 Task: In the  document resolutionconflicts.txt Select the last point and add comment:  'seems repetitive' Insert emoji reactions: 'Laugh' Select all the potins and apply Title Case
Action: Mouse moved to (299, 323)
Screenshot: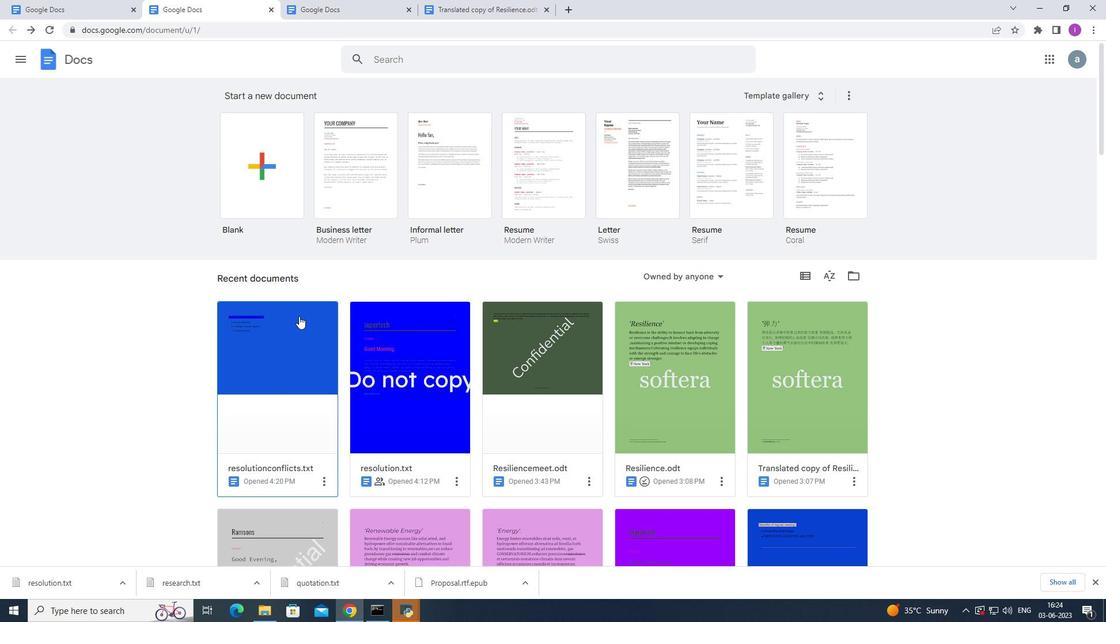 
Action: Mouse pressed left at (299, 323)
Screenshot: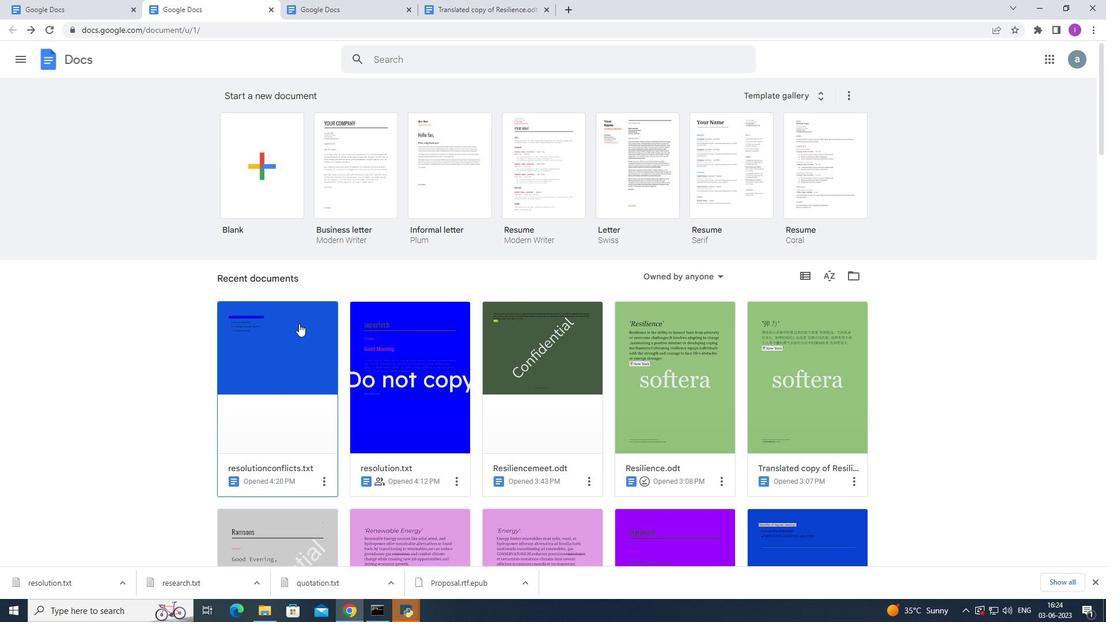 
Action: Mouse moved to (420, 269)
Screenshot: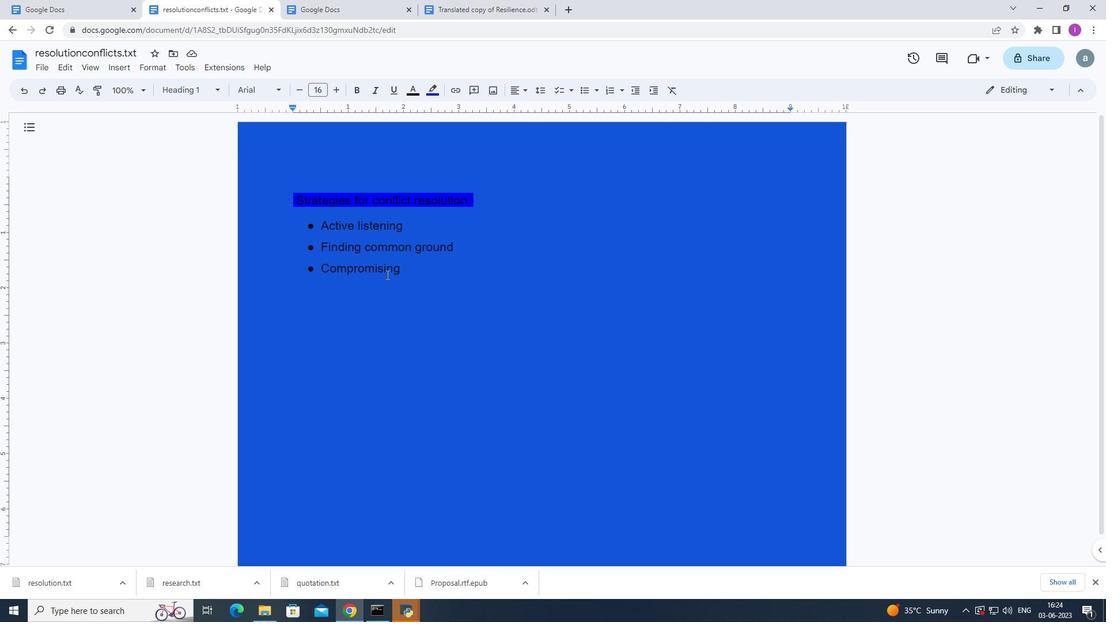
Action: Mouse pressed left at (420, 269)
Screenshot: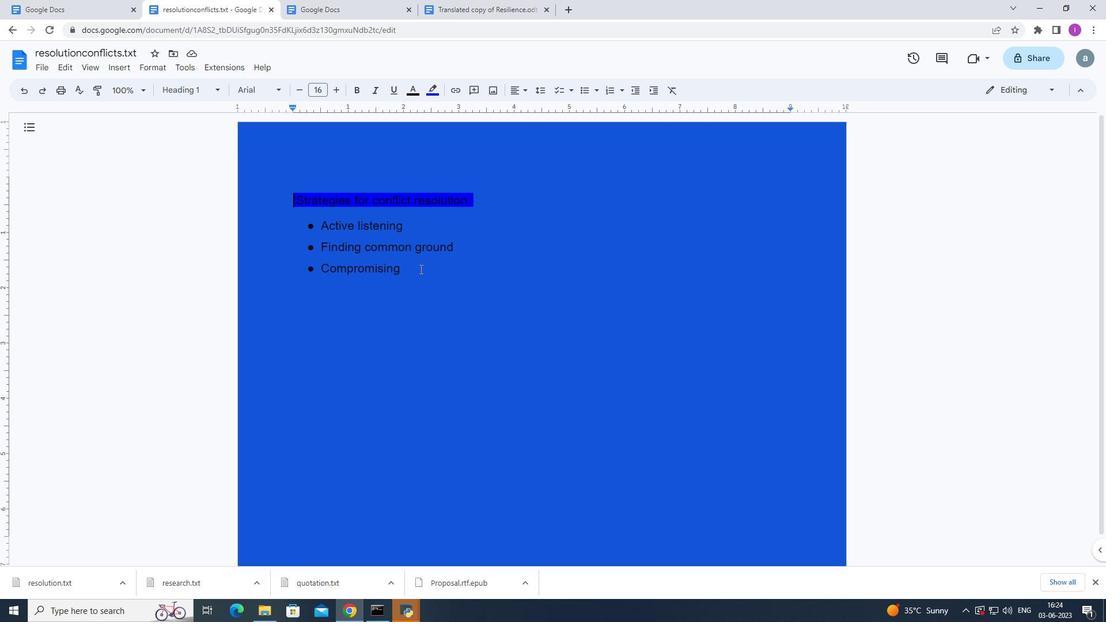 
Action: Mouse moved to (117, 61)
Screenshot: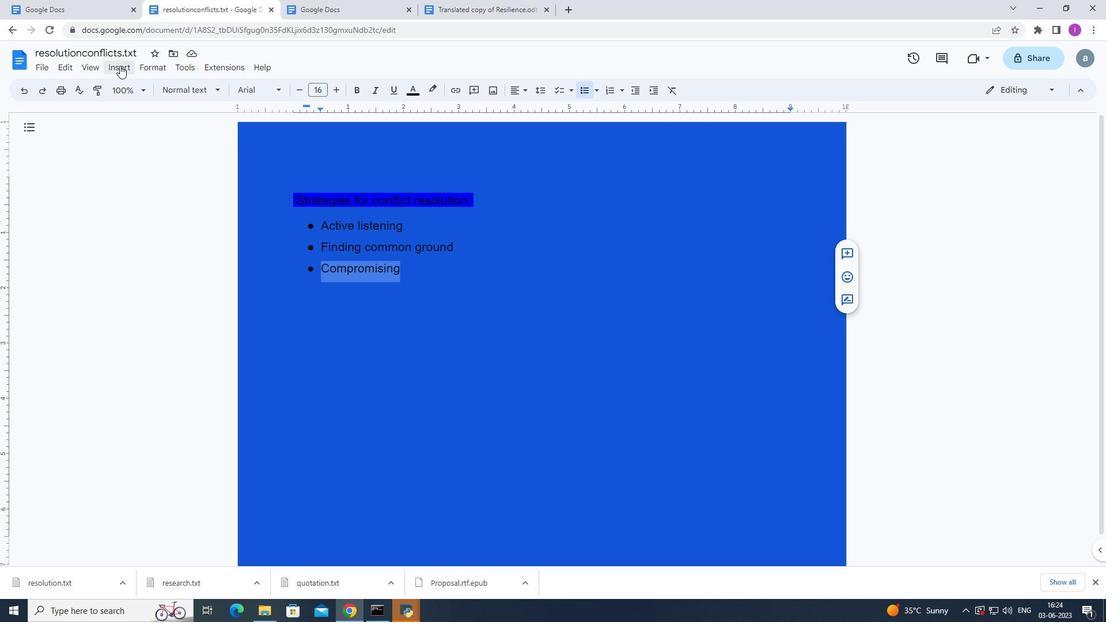 
Action: Mouse pressed left at (117, 61)
Screenshot: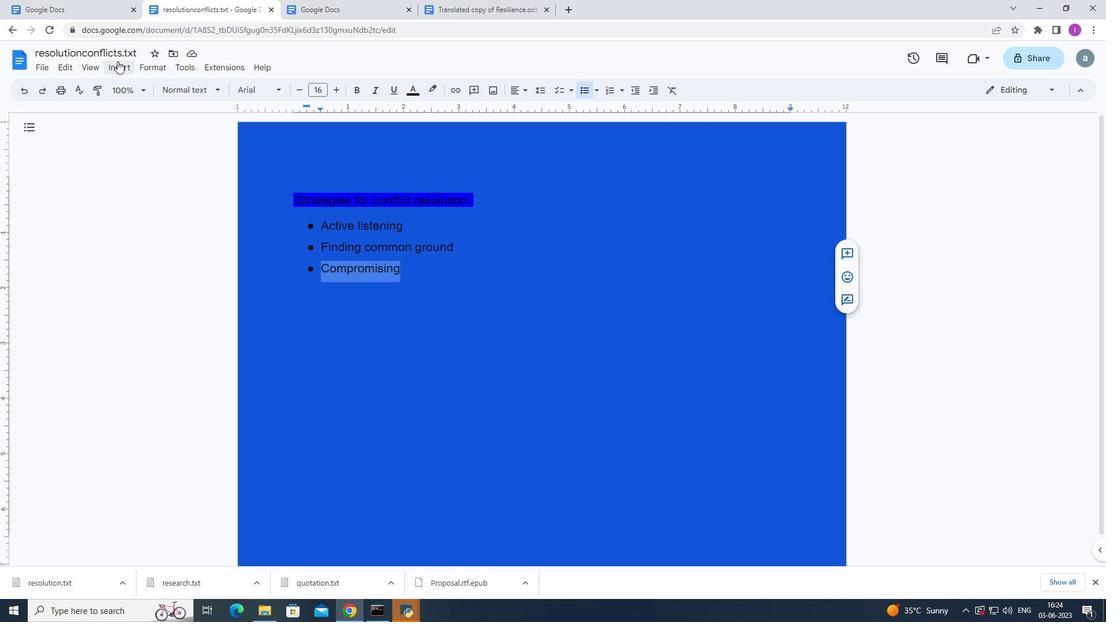 
Action: Mouse moved to (158, 433)
Screenshot: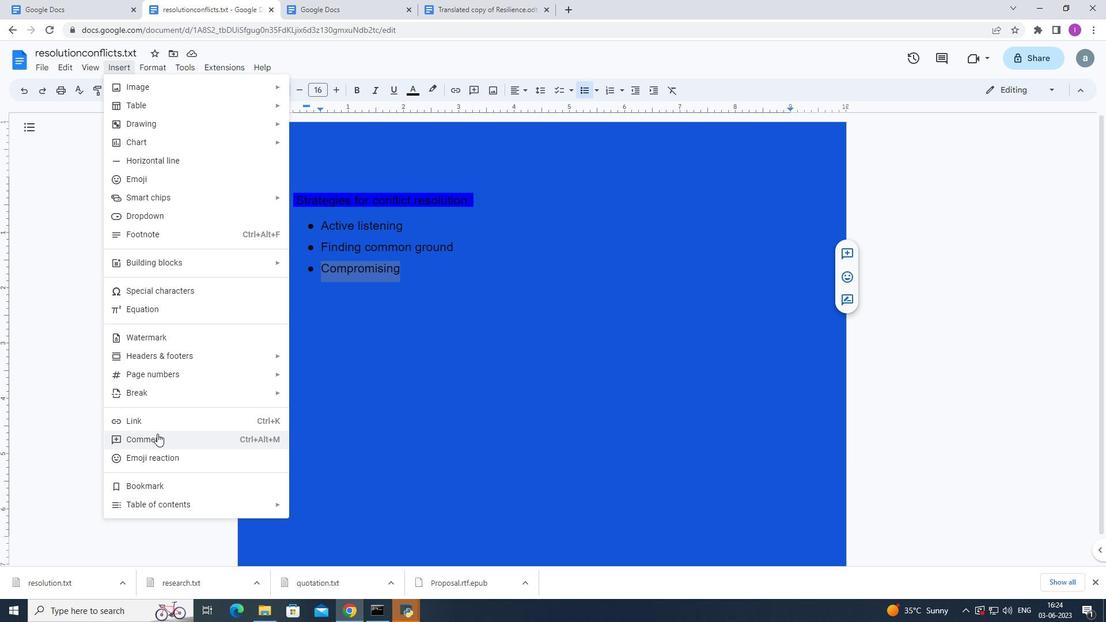 
Action: Mouse pressed left at (158, 433)
Screenshot: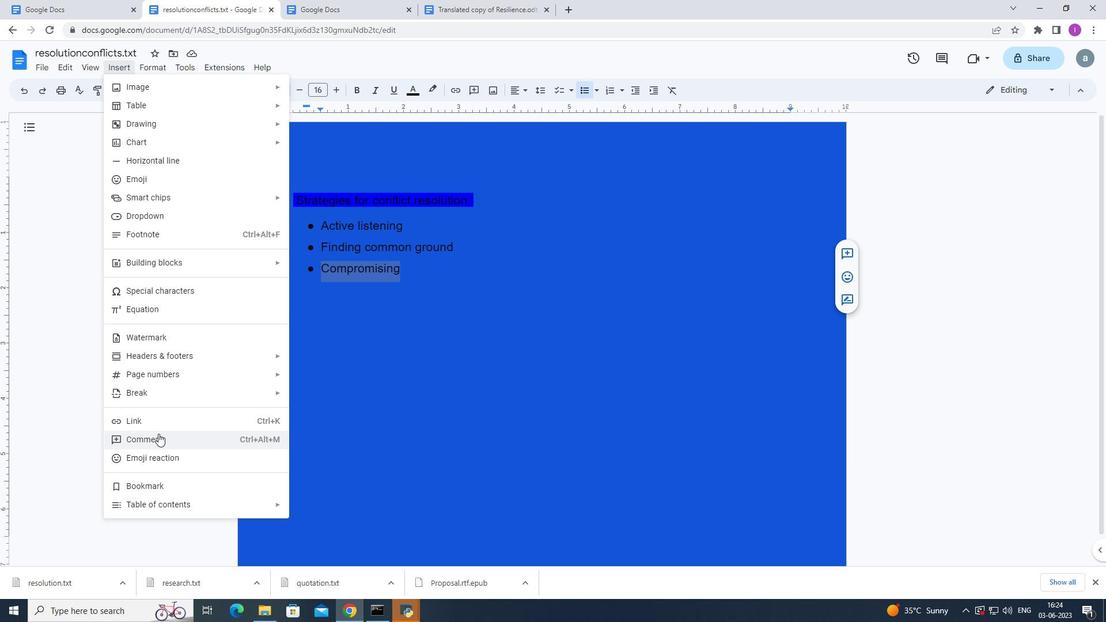 
Action: Mouse moved to (785, 316)
Screenshot: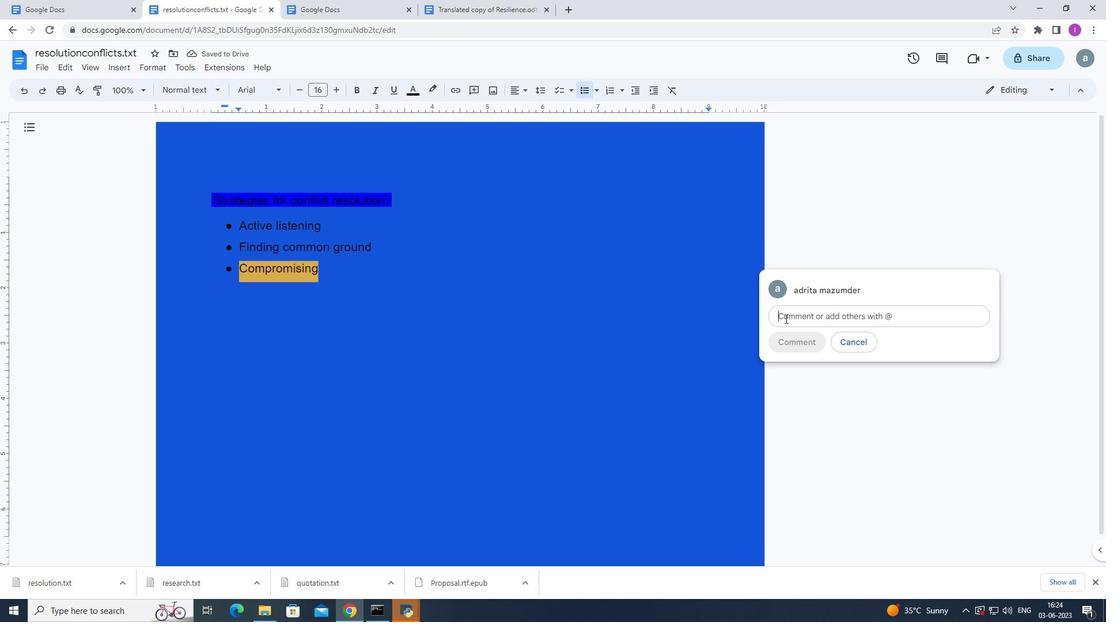 
Action: Mouse pressed left at (785, 316)
Screenshot: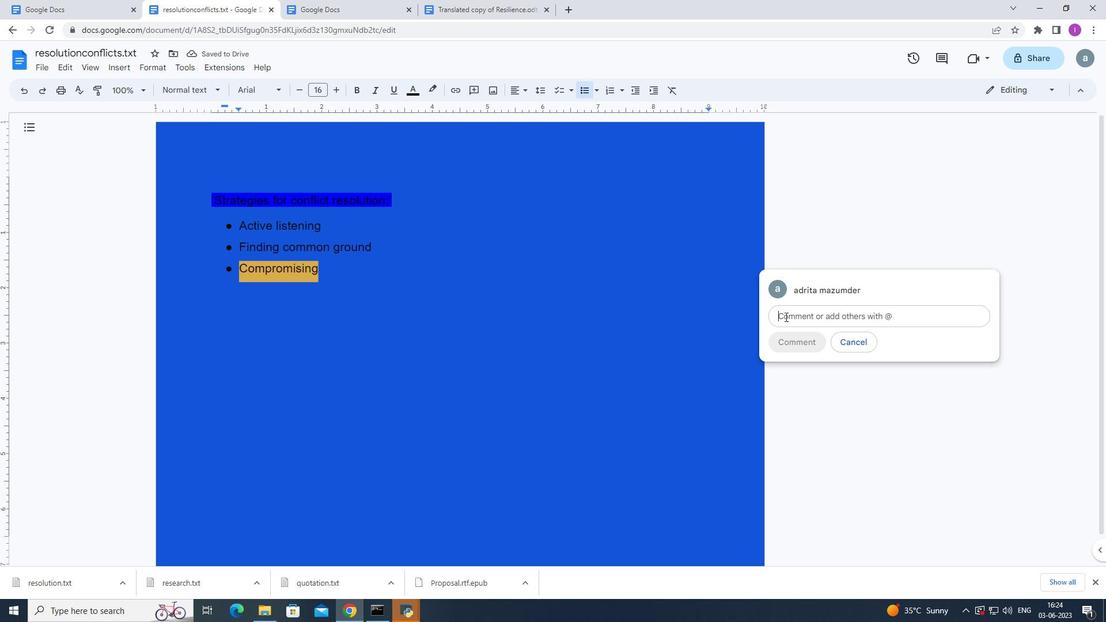 
Action: Key pressed <Key.shift>Seems<Key.space>reo<Key.backspace>petitive
Screenshot: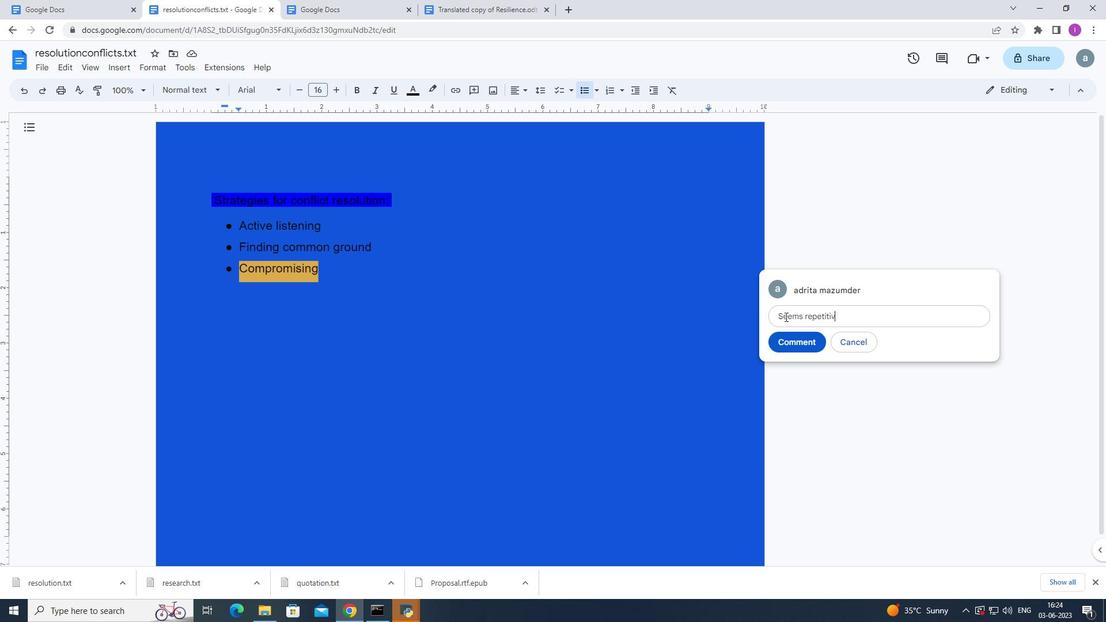 
Action: Mouse moved to (810, 342)
Screenshot: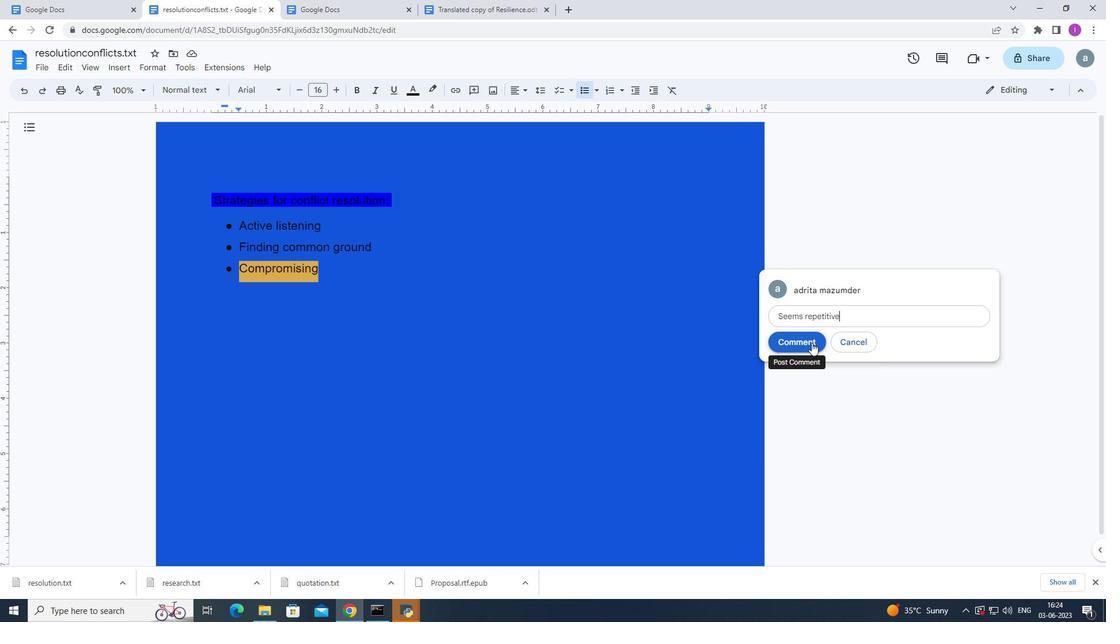 
Action: Mouse pressed left at (810, 342)
Screenshot: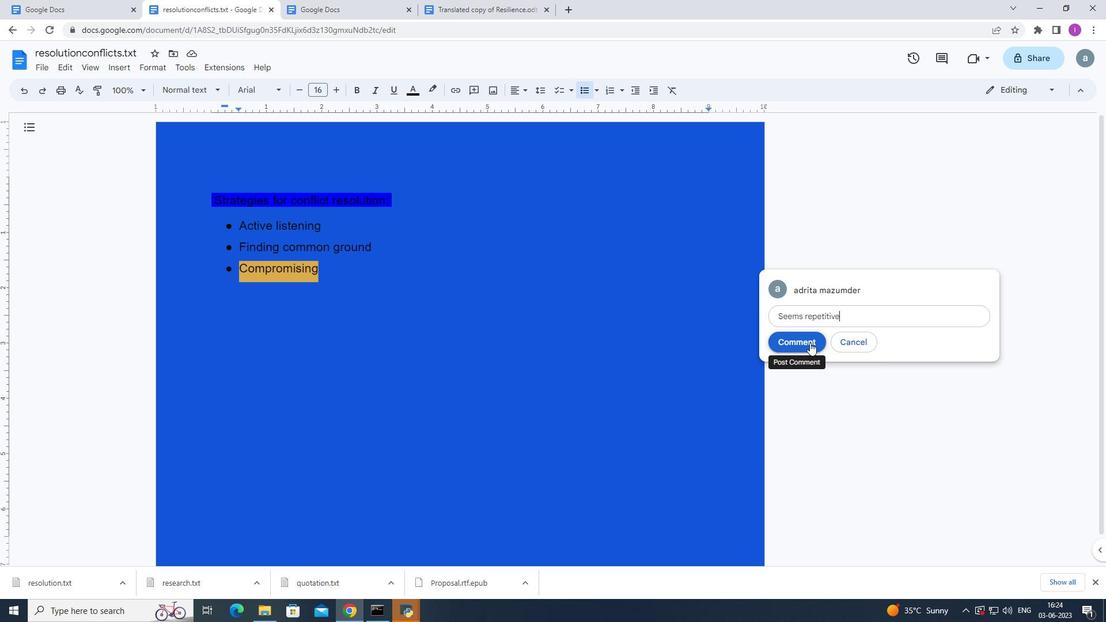 
Action: Mouse moved to (1004, 315)
Screenshot: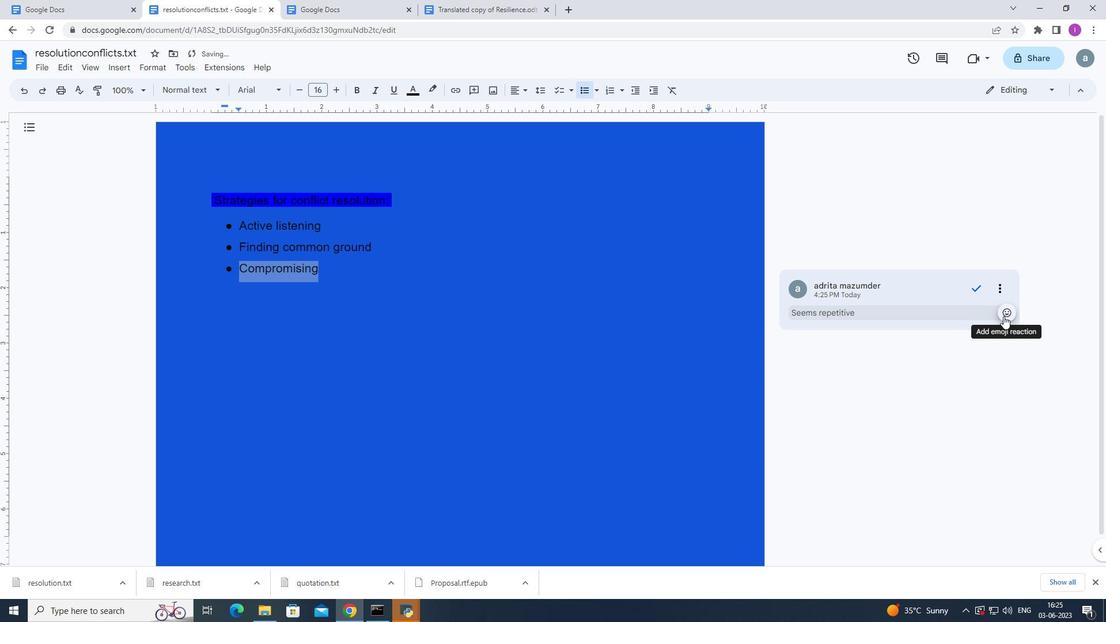 
Action: Mouse pressed left at (1004, 315)
Screenshot: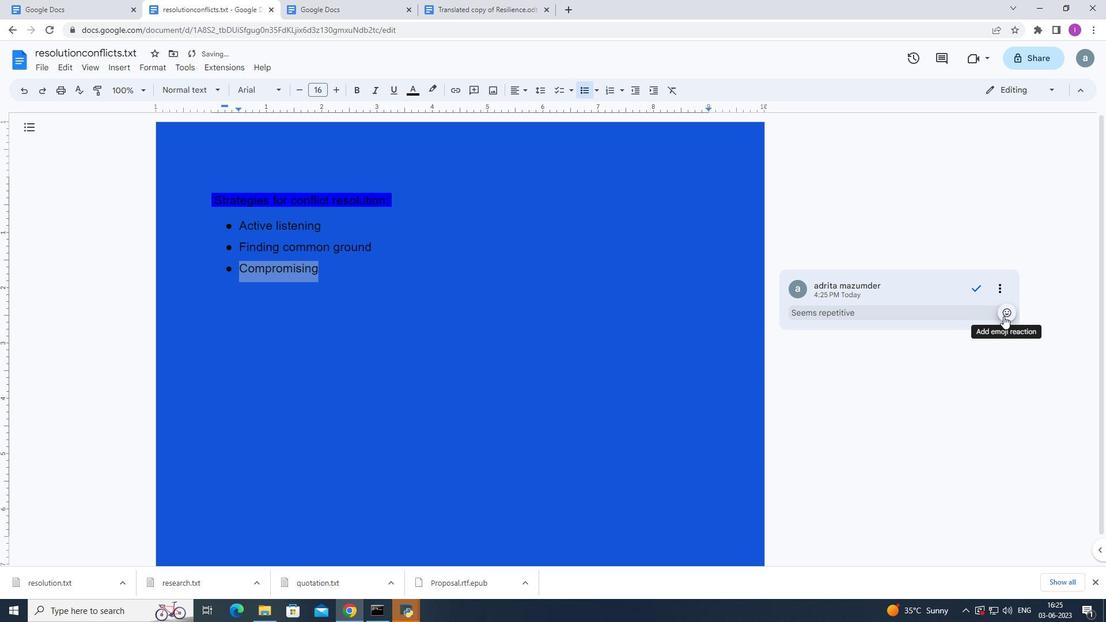 
Action: Mouse moved to (886, 423)
Screenshot: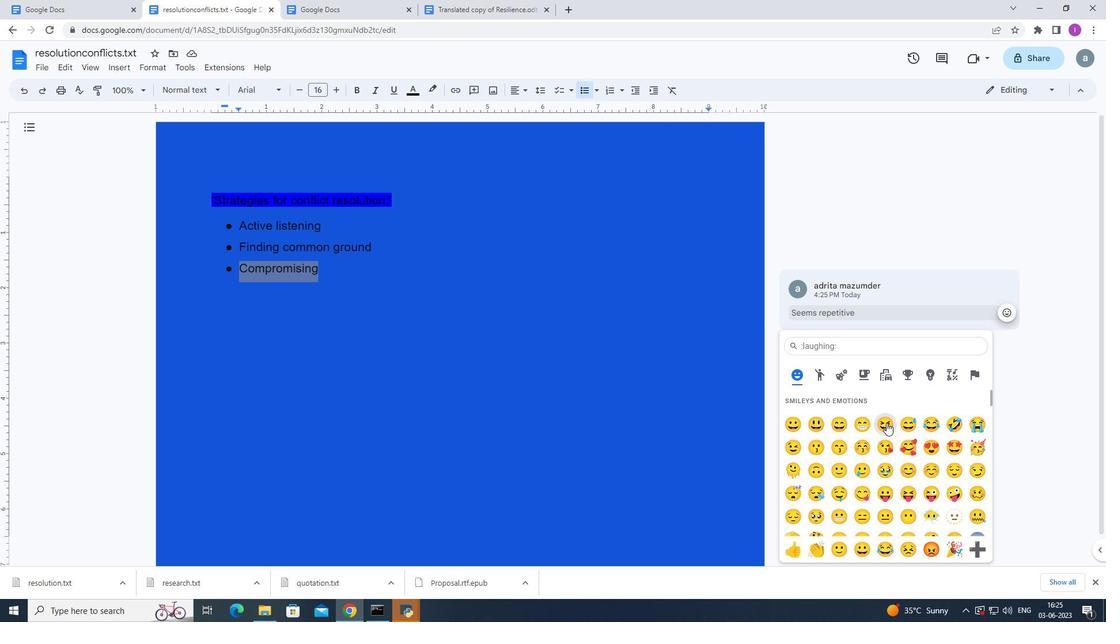
Action: Mouse pressed left at (886, 423)
Screenshot: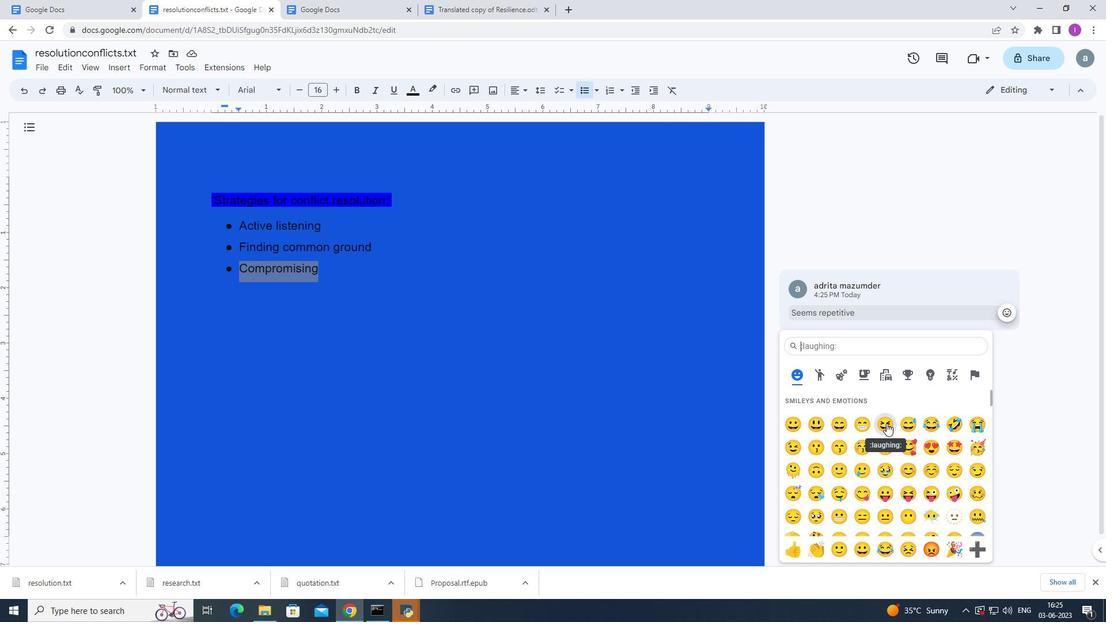 
Action: Mouse moved to (293, 337)
Screenshot: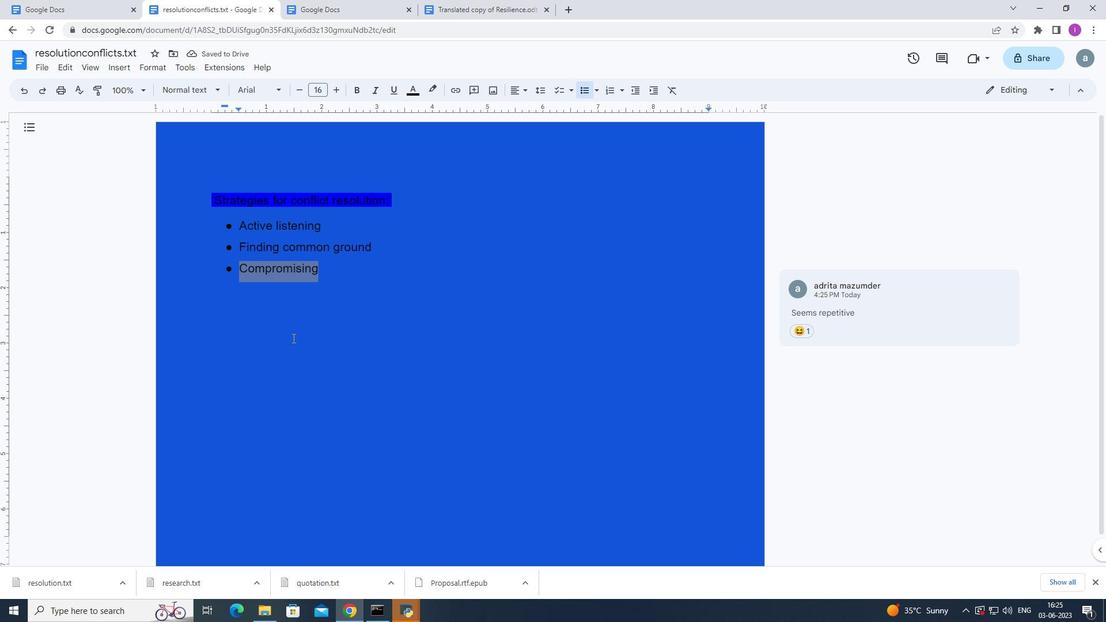 
Action: Mouse pressed left at (293, 337)
Screenshot: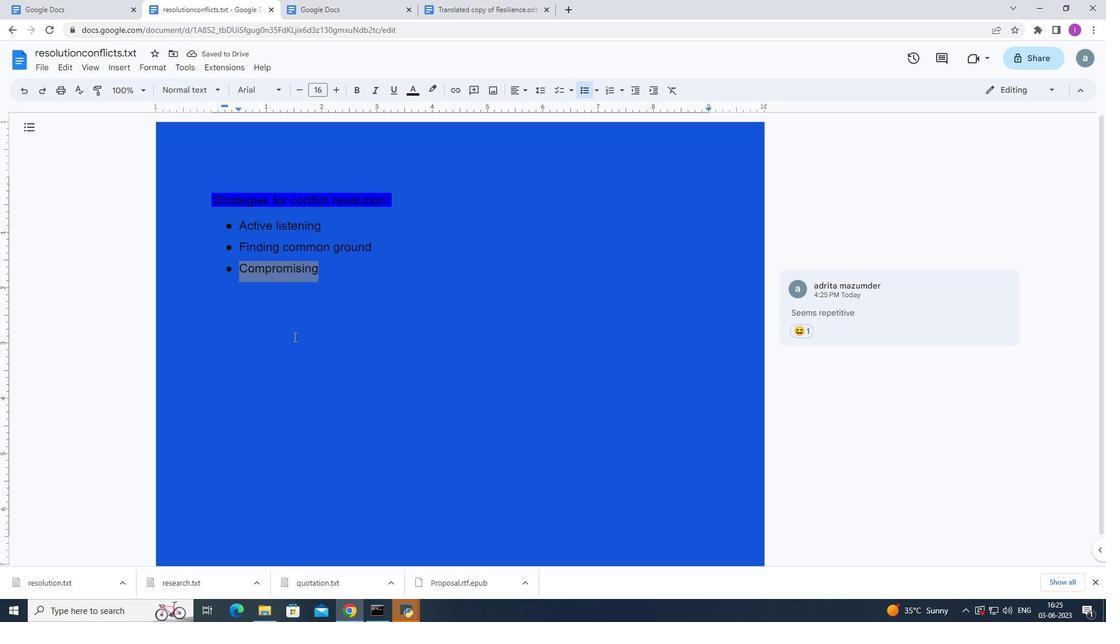 
Action: Mouse moved to (421, 258)
Screenshot: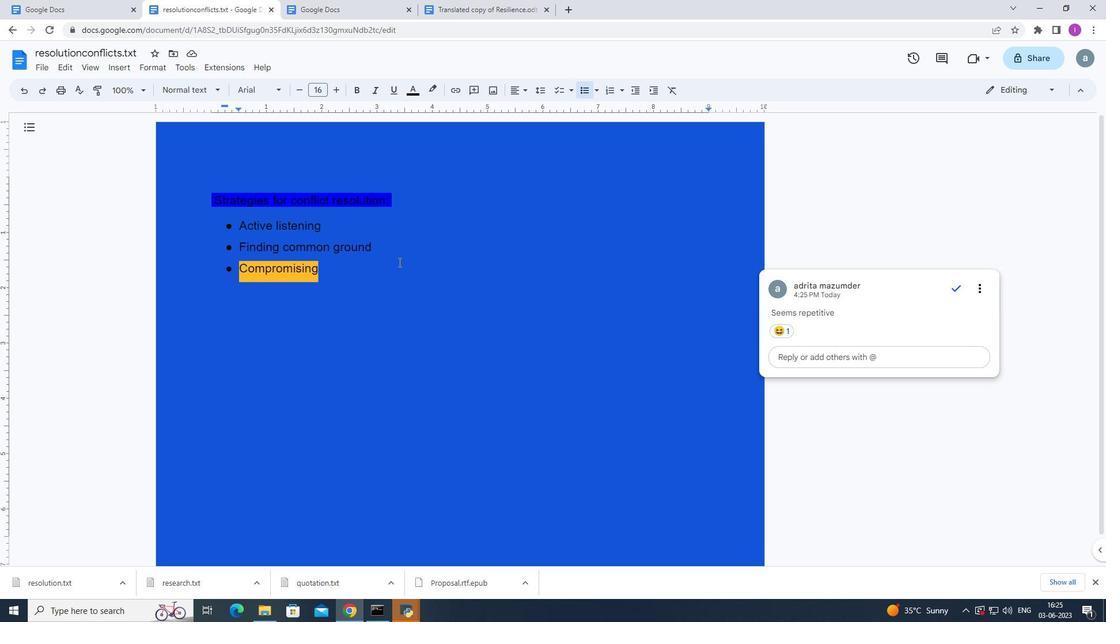 
Action: Mouse pressed left at (421, 258)
Screenshot: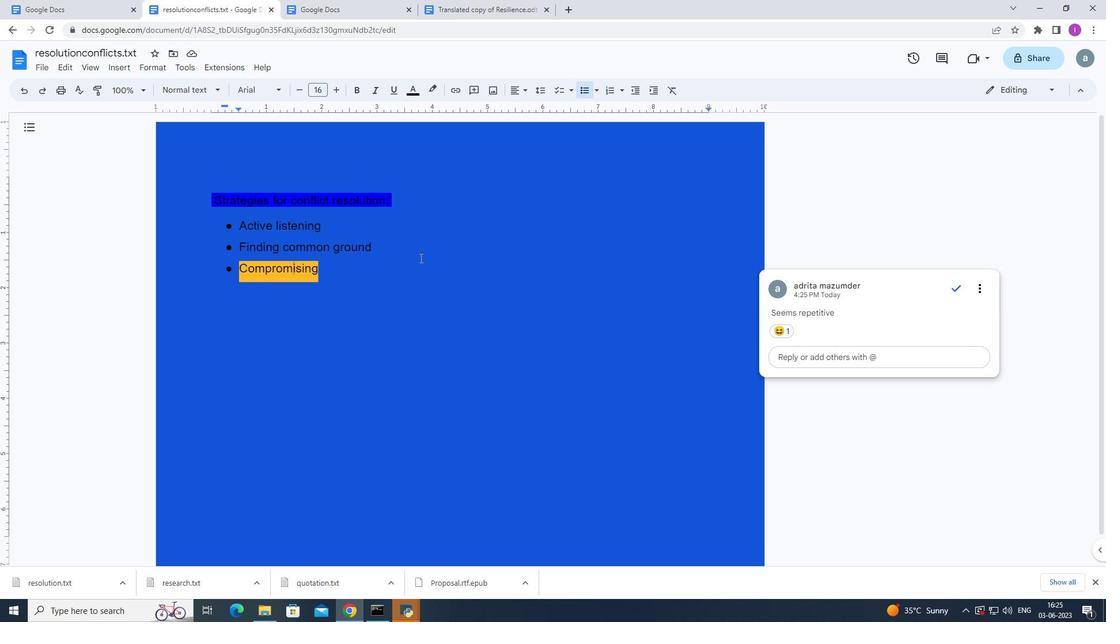 
Action: Mouse moved to (224, 222)
Screenshot: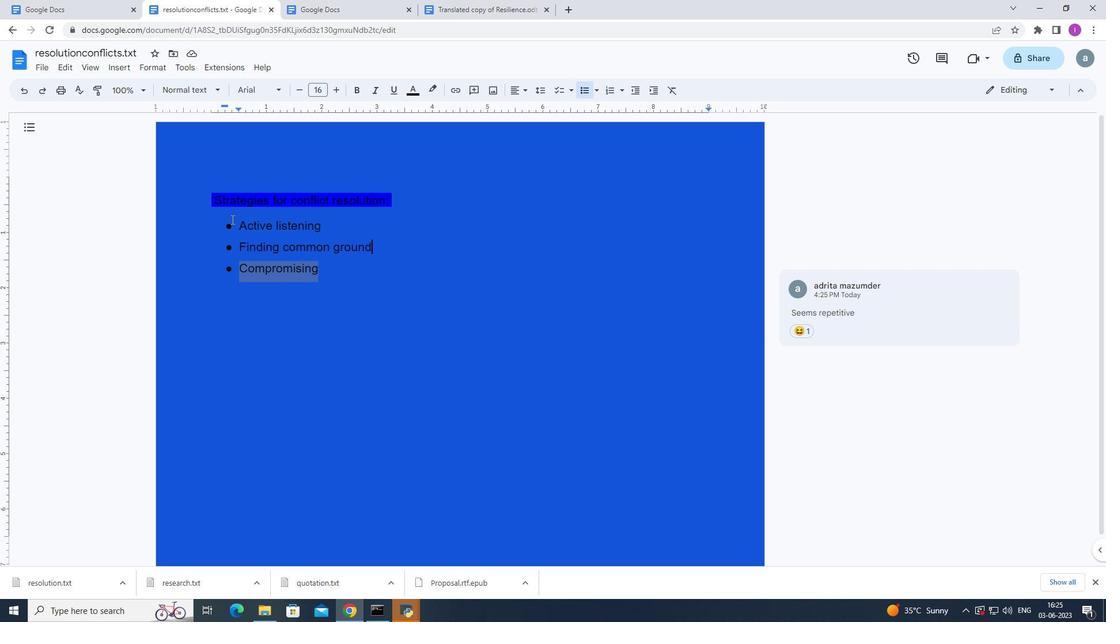 
Action: Mouse pressed left at (224, 222)
Screenshot: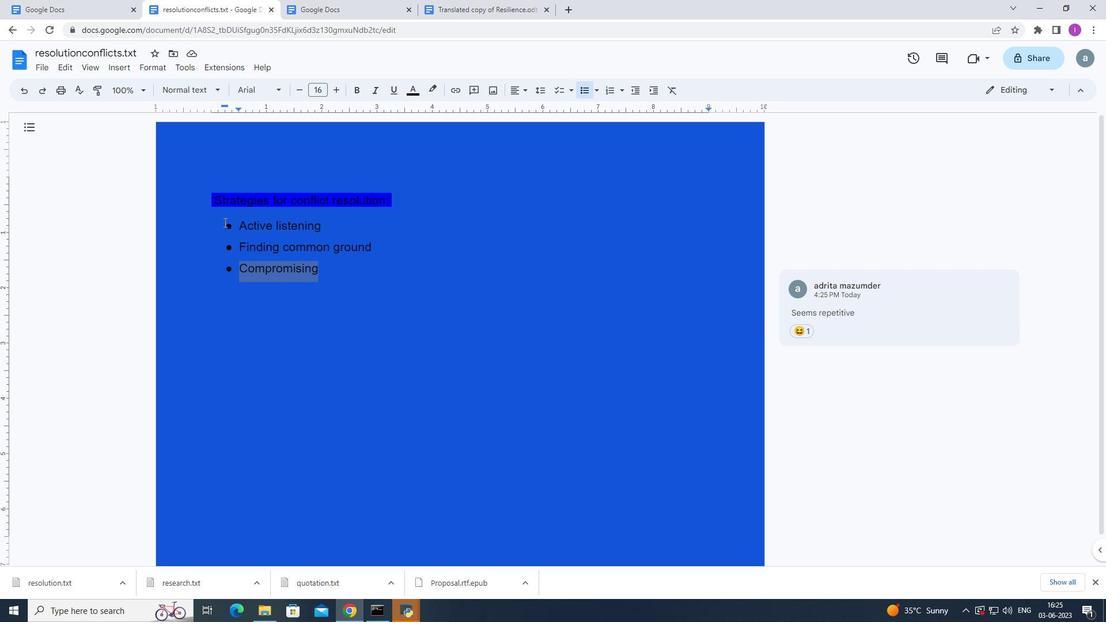 
Action: Mouse moved to (161, 64)
Screenshot: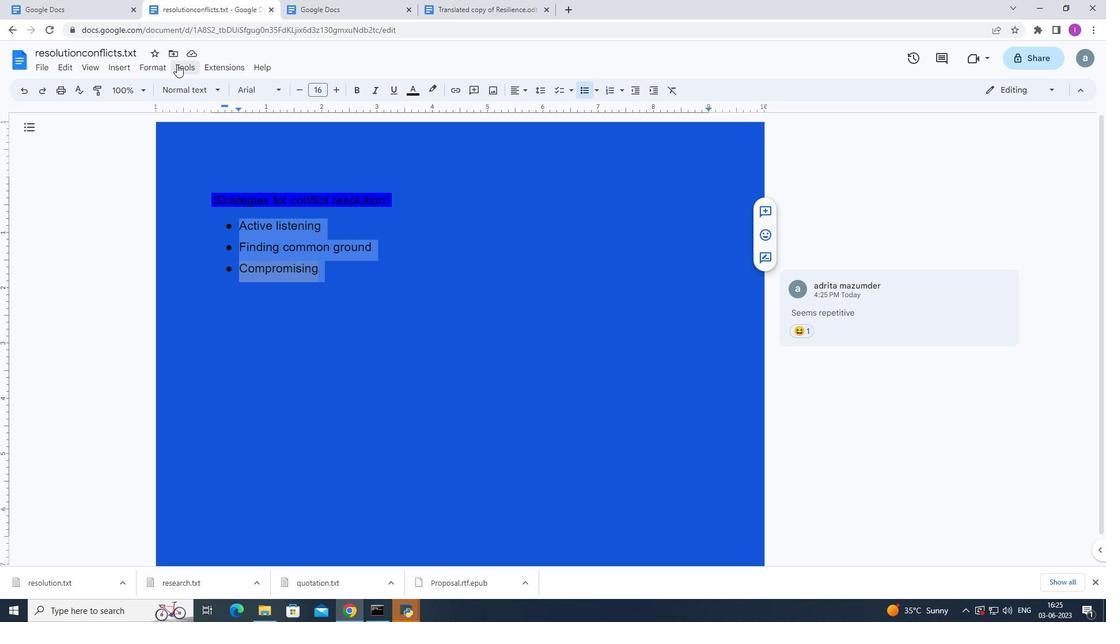 
Action: Mouse pressed left at (161, 64)
Screenshot: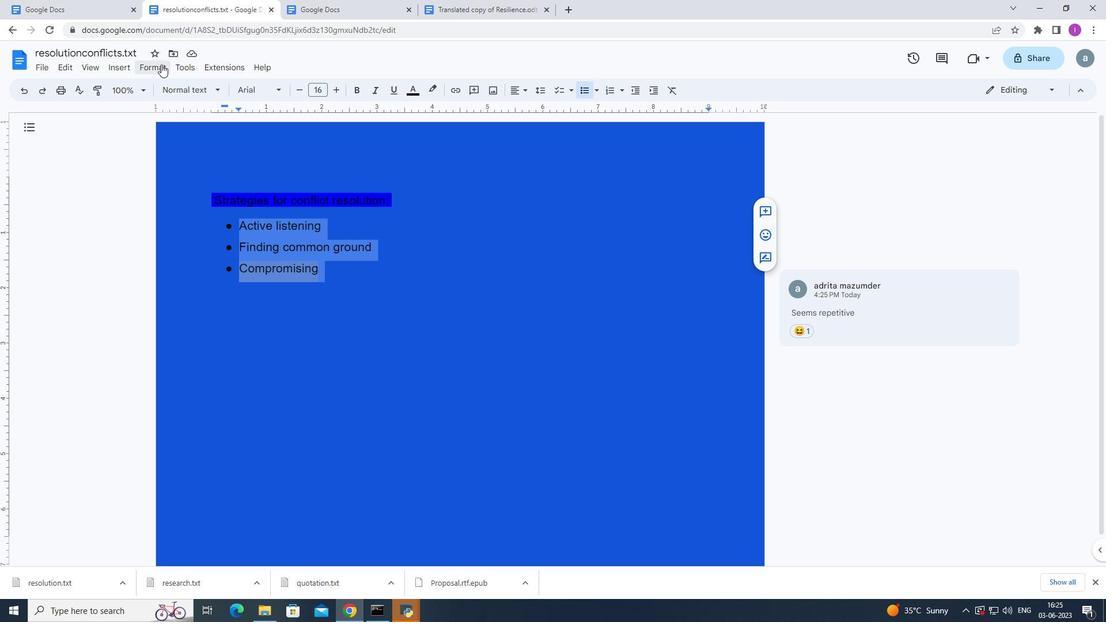 
Action: Mouse moved to (171, 84)
Screenshot: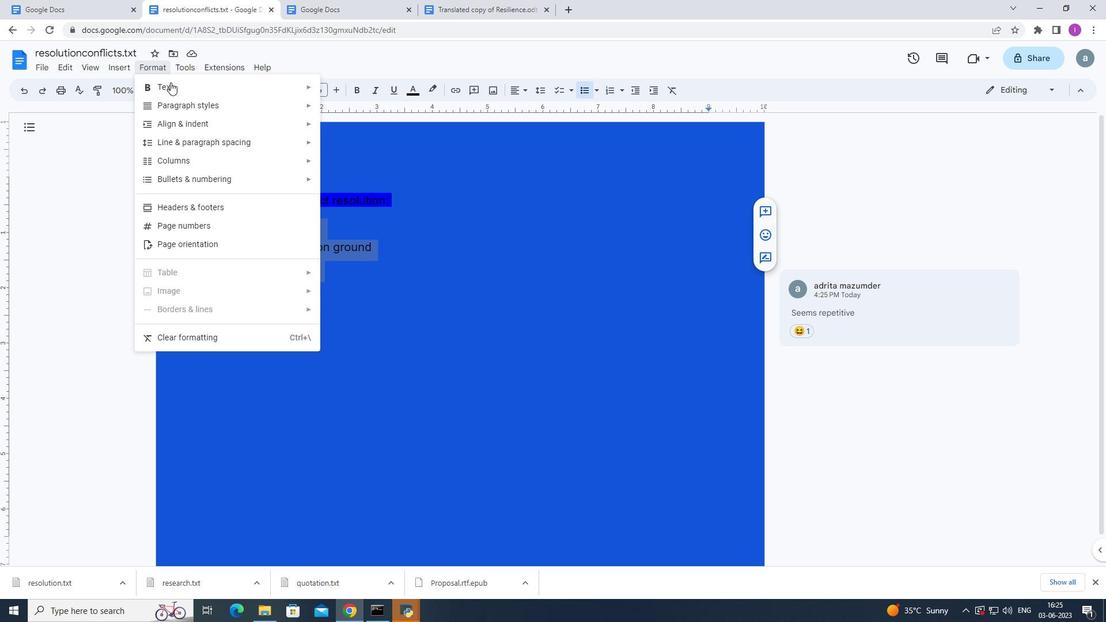 
Action: Mouse pressed left at (171, 84)
Screenshot: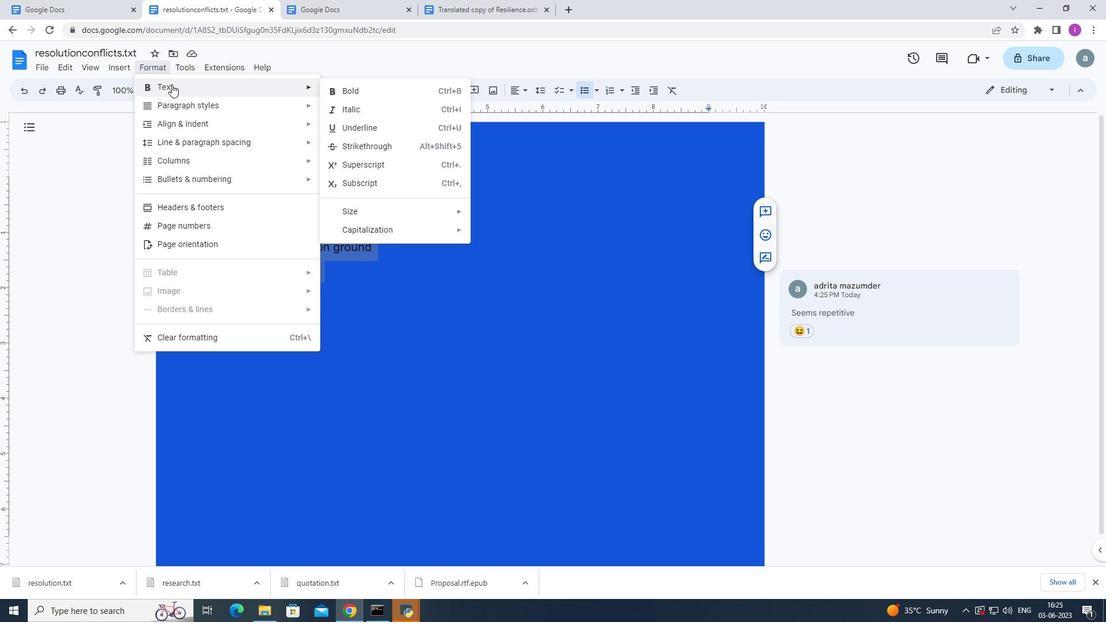 
Action: Mouse moved to (503, 273)
Screenshot: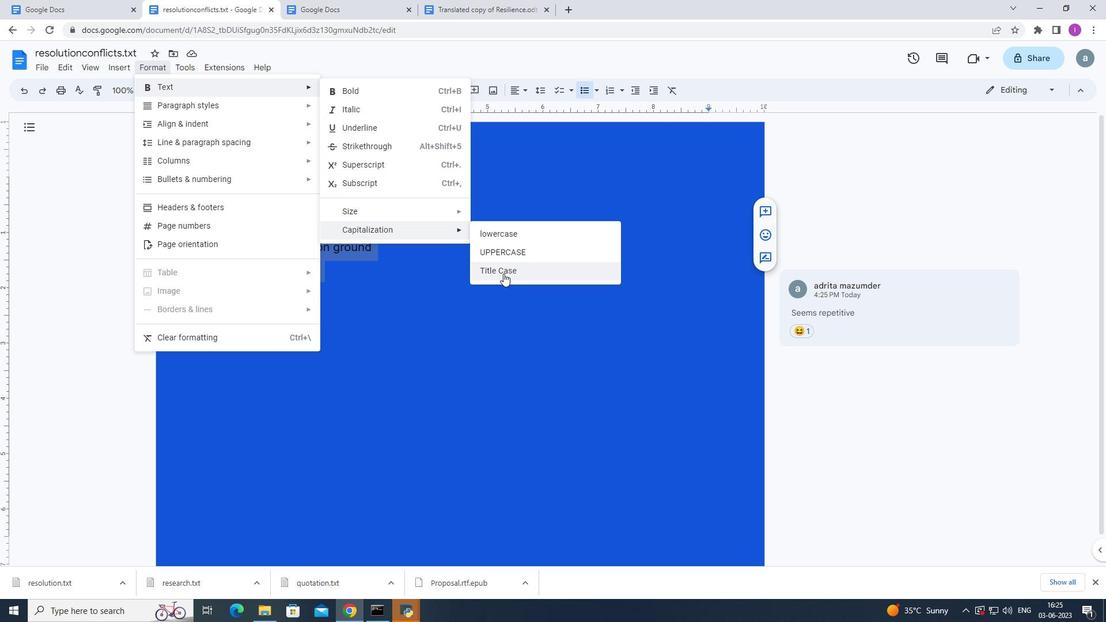
Action: Mouse pressed left at (503, 273)
Screenshot: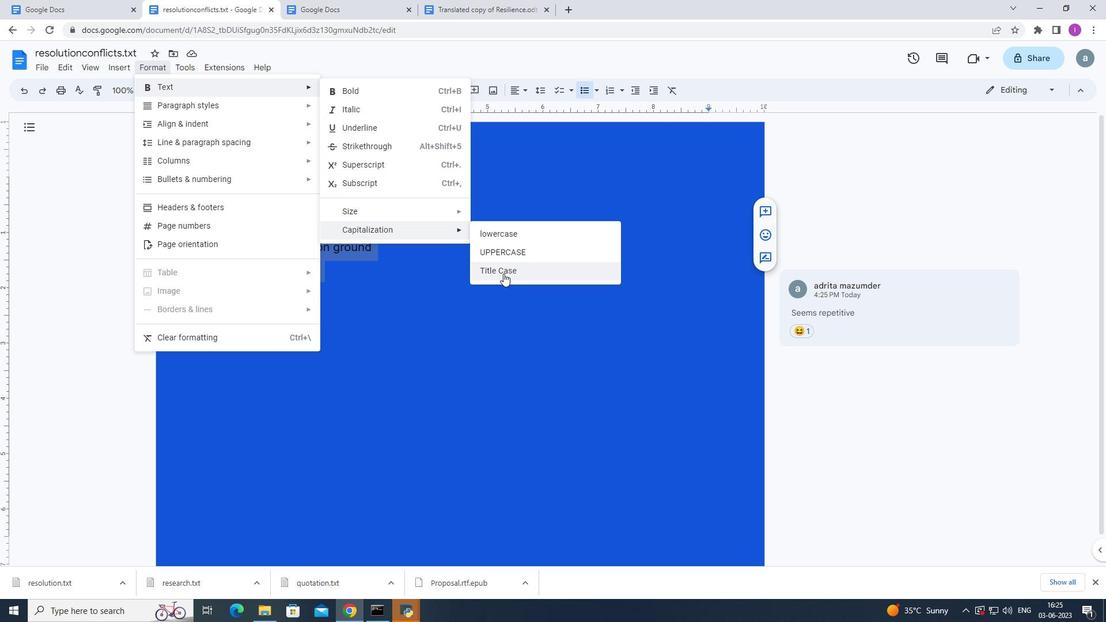 
Action: Mouse moved to (101, 326)
Screenshot: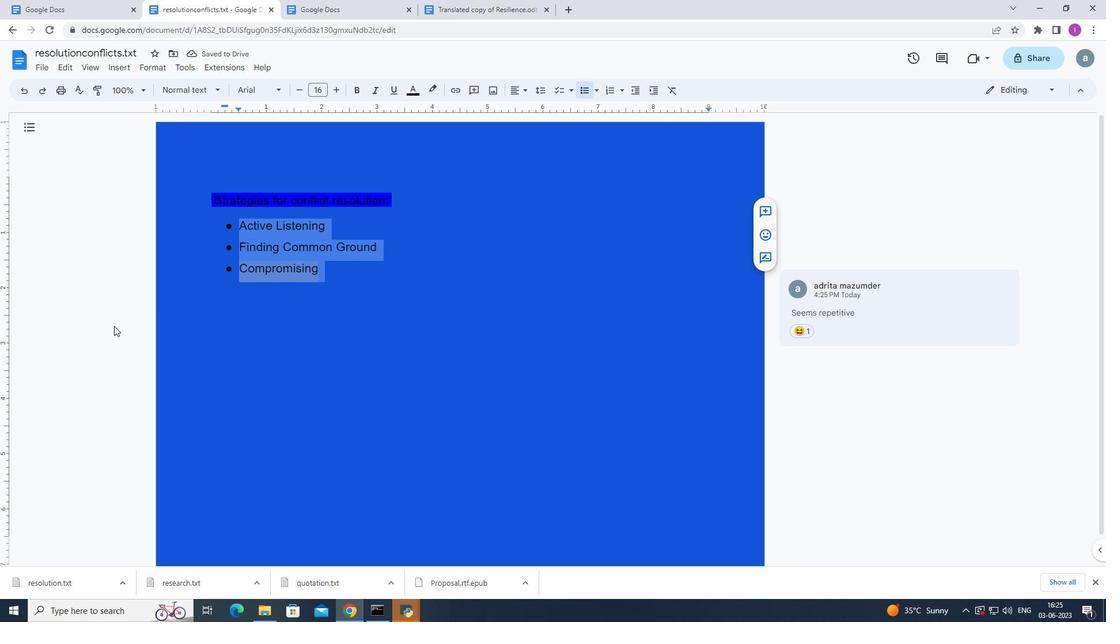 
Action: Mouse pressed left at (101, 326)
Screenshot: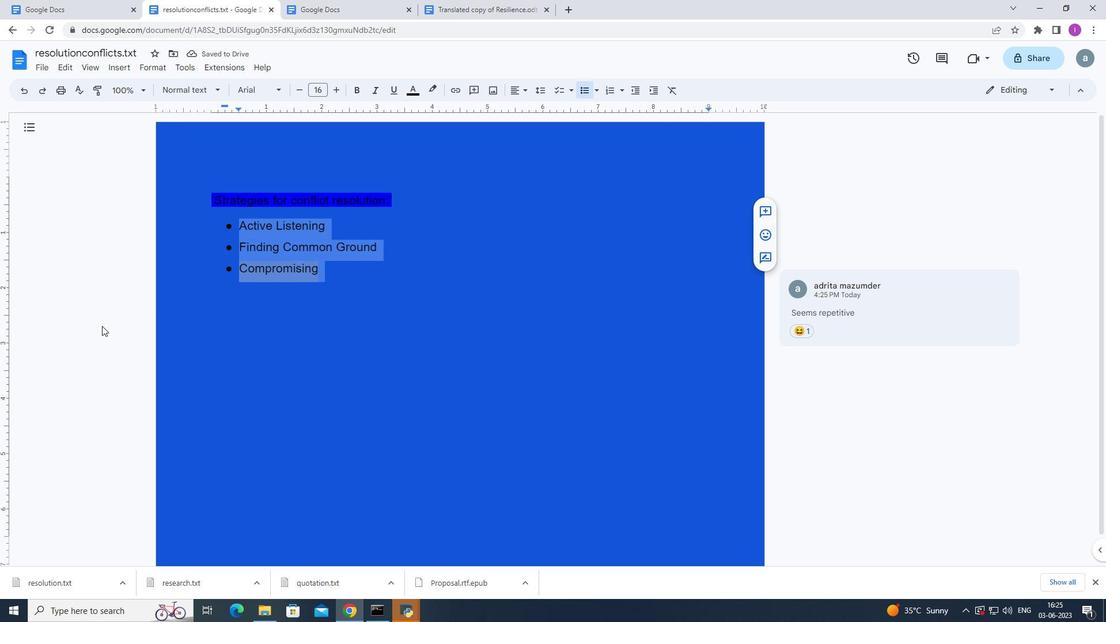 
Action: Mouse moved to (536, 342)
Screenshot: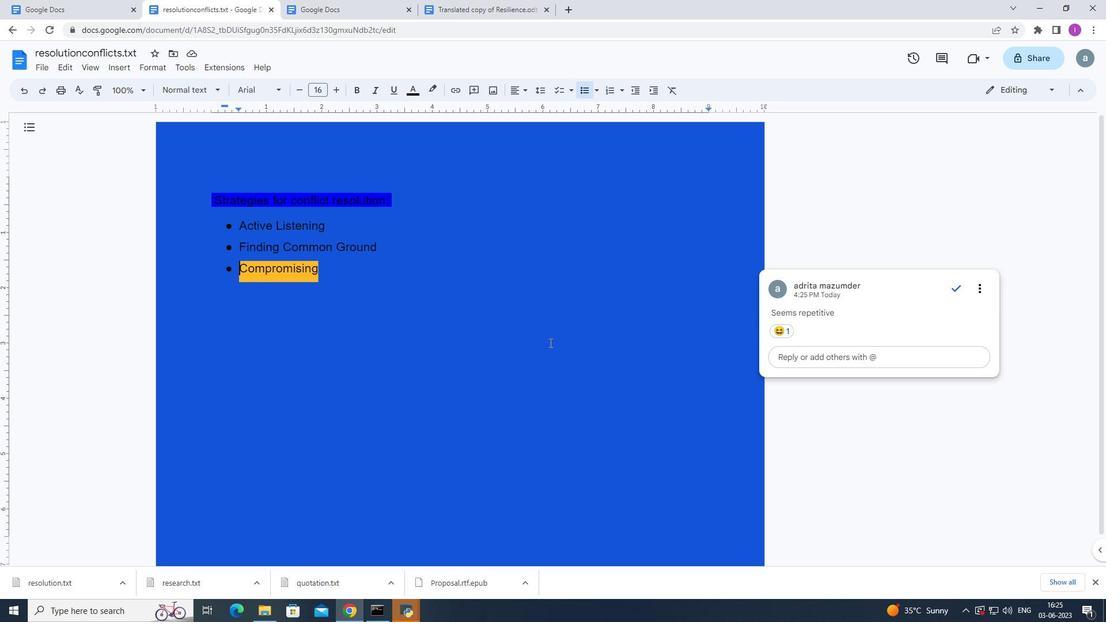 
